 Task: Write a Python program to find the largest element in a list.
Action: Mouse moved to (169, 65)
Screenshot: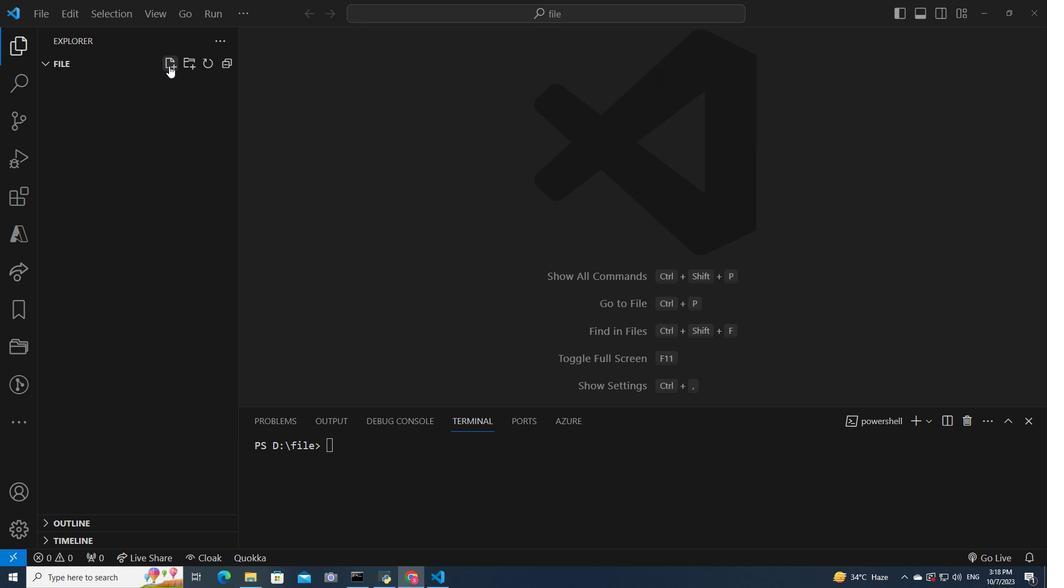 
Action: Mouse pressed left at (169, 65)
Screenshot: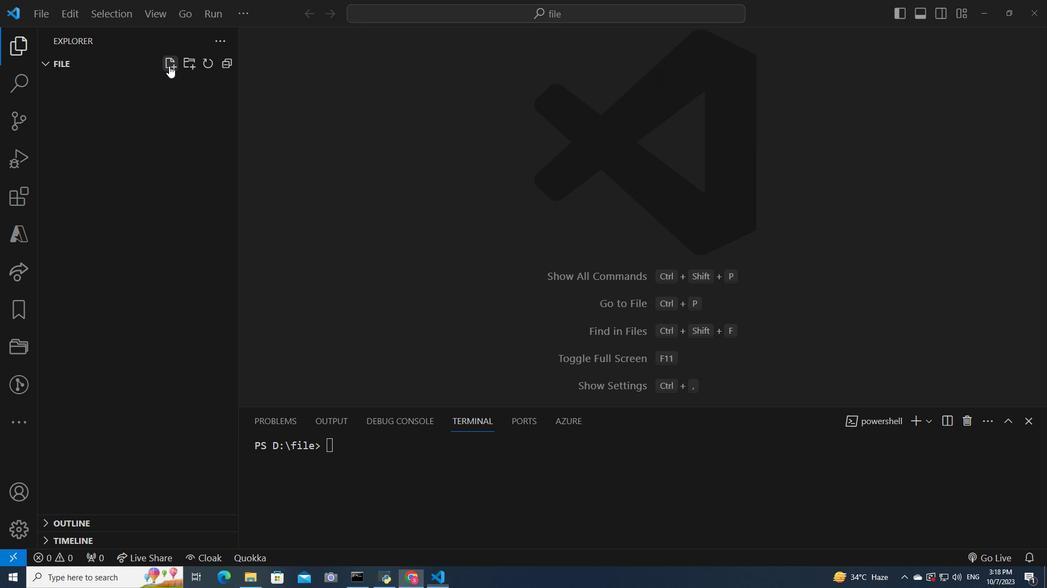 
Action: Mouse moved to (144, 79)
Screenshot: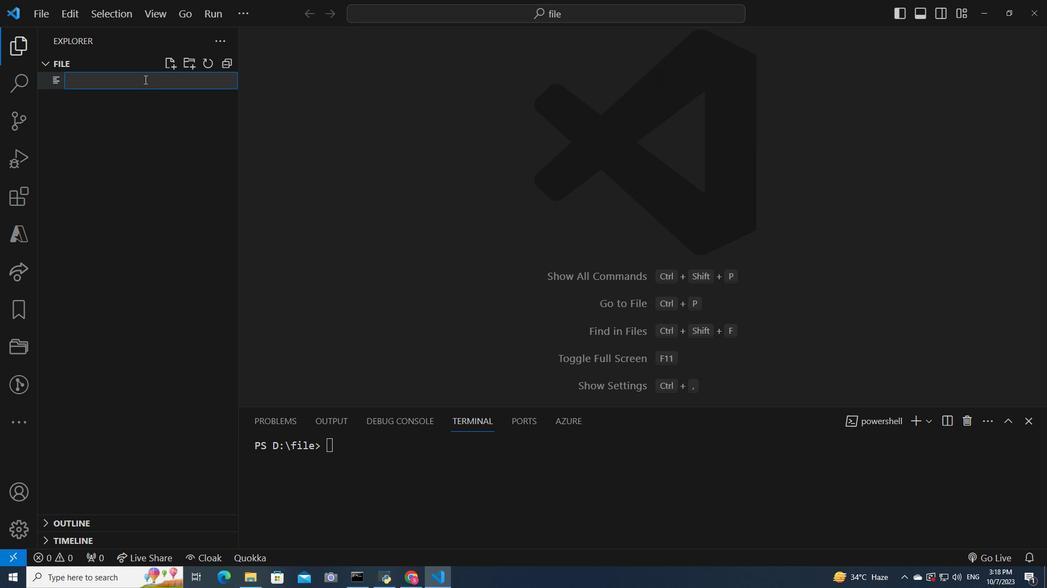 
Action: Key pressed list<Key.shift>_number.py<Key.enter>def<Key.space>find<Key.shift>_largest-<Key.backspace><Key.shift>_element<Key.shift_r><Key.shift_r>(input<Key.shift>_list<Key.right><Key.shift_r>:<Key.enter>if<Key.space>not<Key.space>input<Key.shift>_list<Key.shift_r>:<Key.enter>return<Key.space><Key.shift_r>"<Key.shift>List<Key.space>is<Key.space>empty<Key.right><Key.enter><Key.enter>largest<Key.space>=<Key.space>input<Key.shift>_list[0]<Key.space><Key.shift>#<Key.space><Key.shift>Assumn<Key.space>the<Key.space>first<Key.space>element<Key.space>is<Key.space>the<Key.space>largest<Key.enter><Key.enter>for<Key.space>element<Key.space>in<Key.space>input<Key.shift><Key.shift><Key.shift><Key.shift><Key.shift>_list<Key.shift_r>:<Key.enter>if<Key.space>element<Key.space><Key.shift_r>><Key.space>largest<Key.shift_r>:<Key.enter>largest<Key.space>=<Key.space>element<Key.enter><Key.backspace>t<Key.enter><Key.enter><Key.enter><Key.backspace><Key.backspace>return<Key.space>largest<Key.enter><Key.enter><Key.enter><Key.shift>#<Key.space><Key.shift>Example<Key.space>ussage<Key.shift_r>:<Key.enter>my<Key.shift><Key.shift>_list<Key.space>=<Key.space><Key.shift_r>[12,<Key.space>45,<Key.space>78,<Key.space>34,<Key.space>56,<Key.space>89,<Key.space>23<Key.right><Key.enter>largest<Key.shift>_element<Key.space>=<Key.space>find<Key.shift>_largest<Key.shift>_element<Key.shift_r><Key.shift_r>(my<Key.shift>_list<Key.right><Key.enter>print<Key.shift_r><Key.shift_r><Key.shift_r><Key.shift_r>(<Key.shift_r>"<Key.shift>The<Key.space>largest<Key.space>element<Key.space>in<Key.space>the<Key.space>list<Key.space>is<Key.shift_r><Key.shift_r><Key.shift_r><Key.shift_r><Key.shift_r><Key.shift_r><Key.shift_r><Key.shift_r><Key.shift_r><Key.shift_r><Key.shift_r><Key.shift_r><Key.shift_r><Key.shift_r><Key.shift_r>:<Key.right>,<Key.space>largest<Key.shift>_element<Key.right><Key.right>
Screenshot: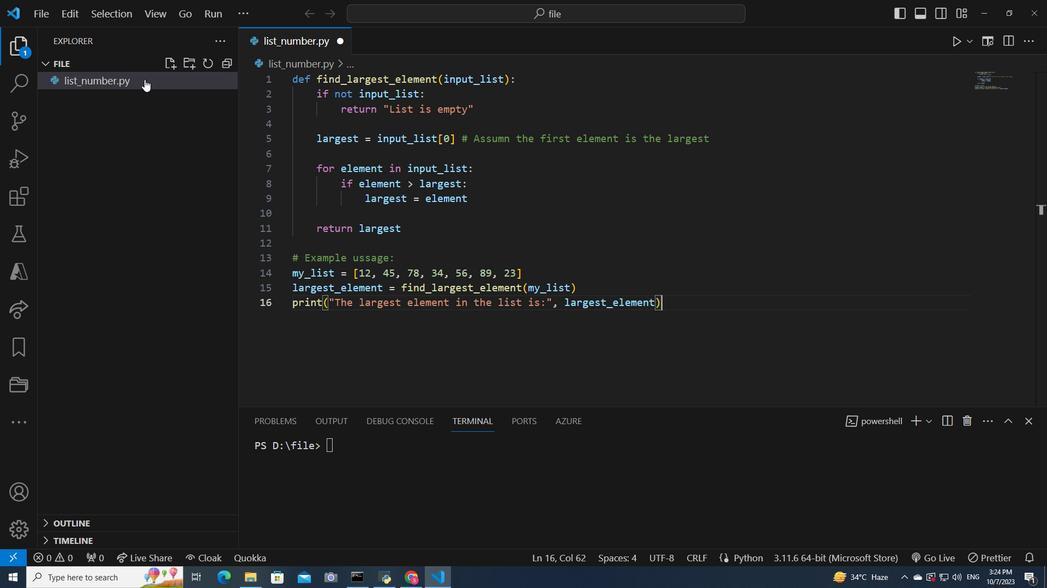 
Action: Mouse moved to (40, 18)
Screenshot: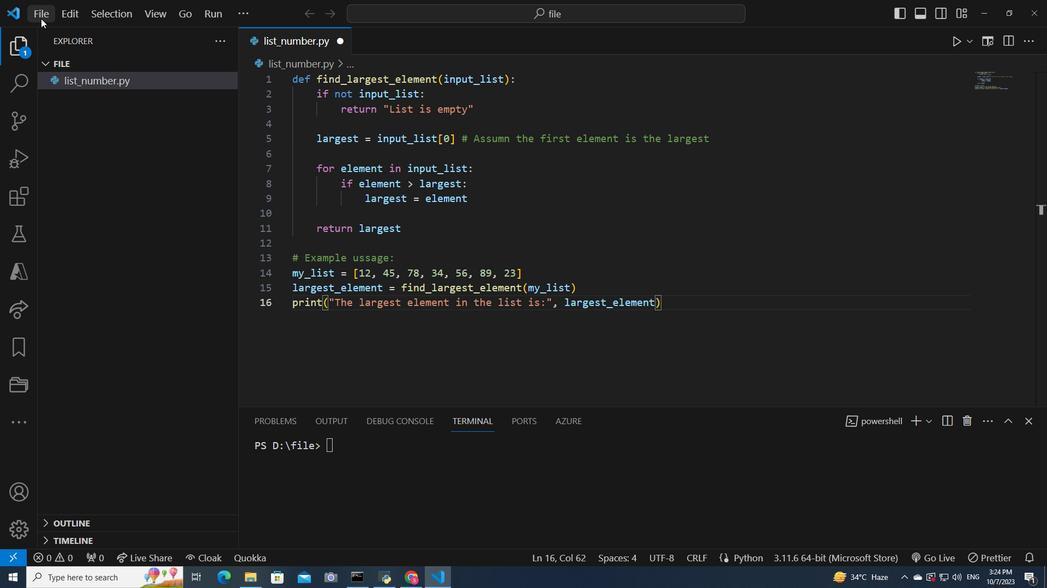 
Action: Mouse pressed left at (40, 18)
Screenshot: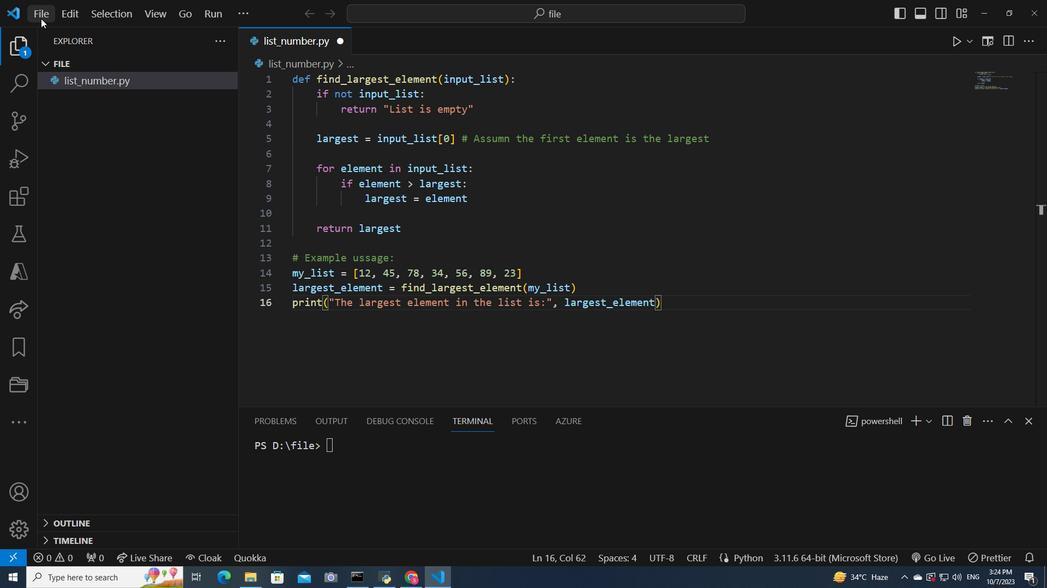
Action: Mouse moved to (63, 269)
Screenshot: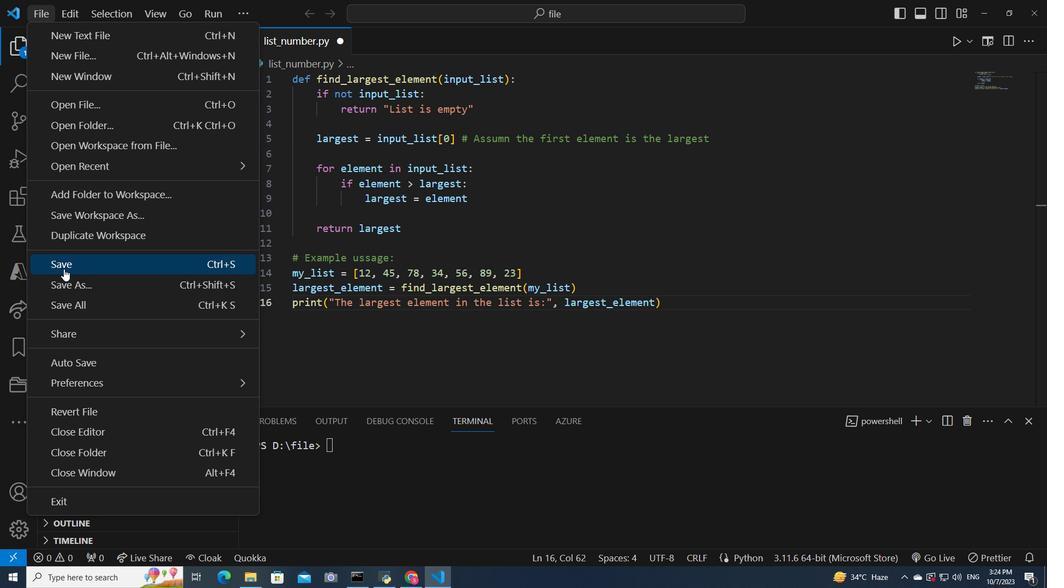 
Action: Mouse pressed left at (63, 269)
Screenshot: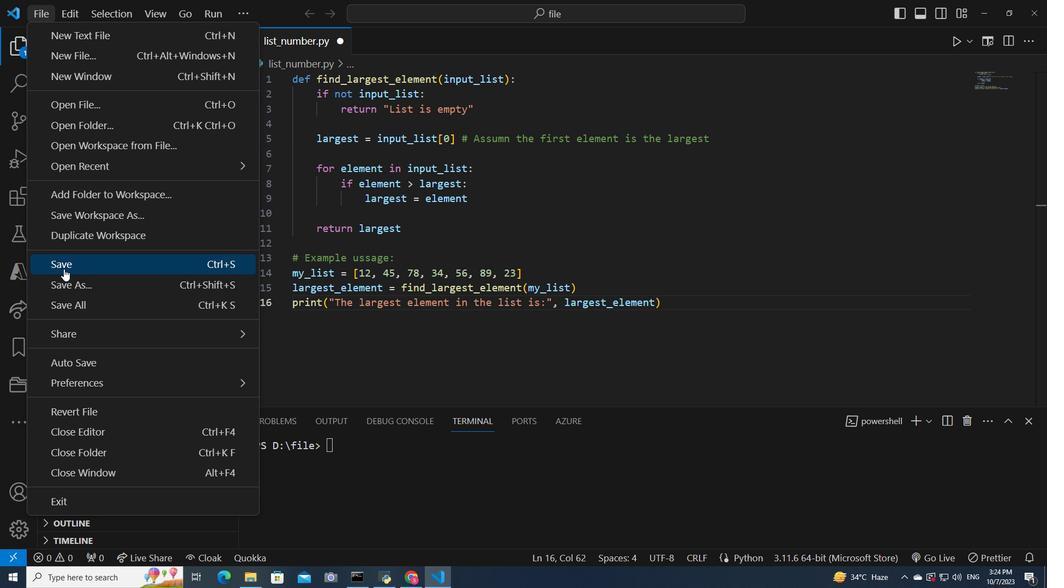 
Action: Mouse moved to (956, 42)
Screenshot: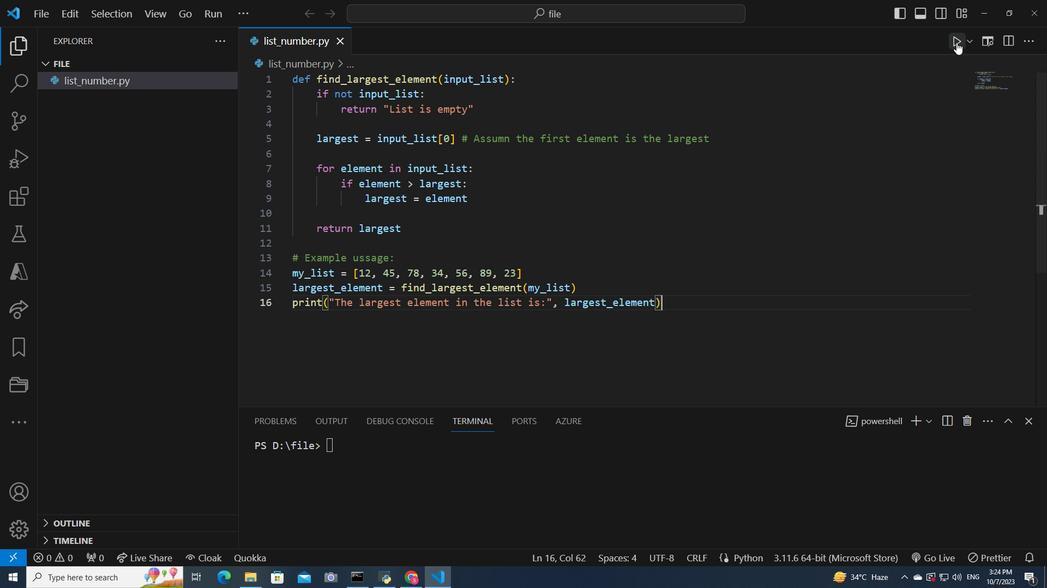 
Action: Mouse pressed left at (956, 42)
Screenshot: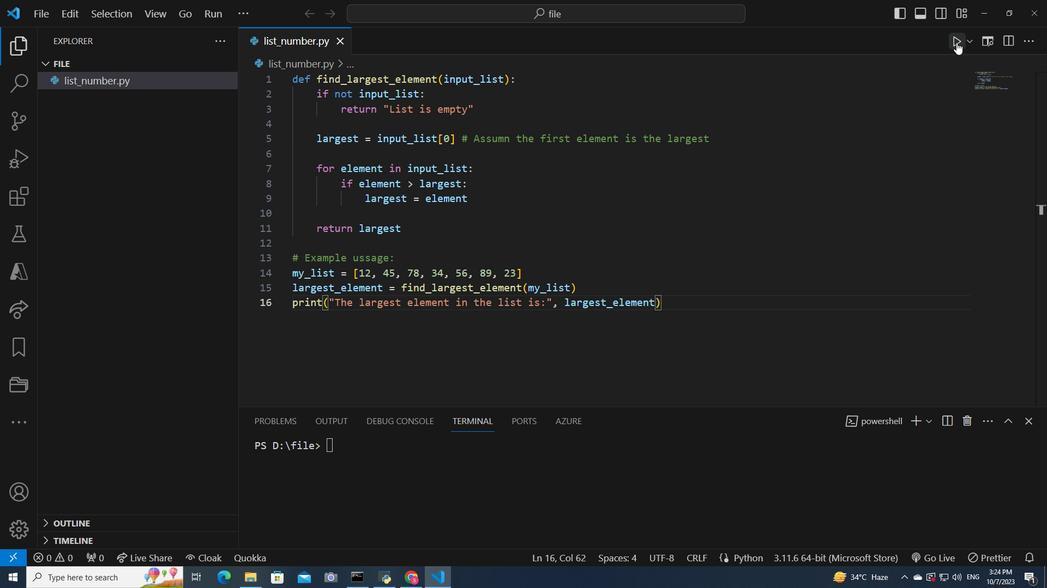 
Action: Mouse moved to (395, 274)
Screenshot: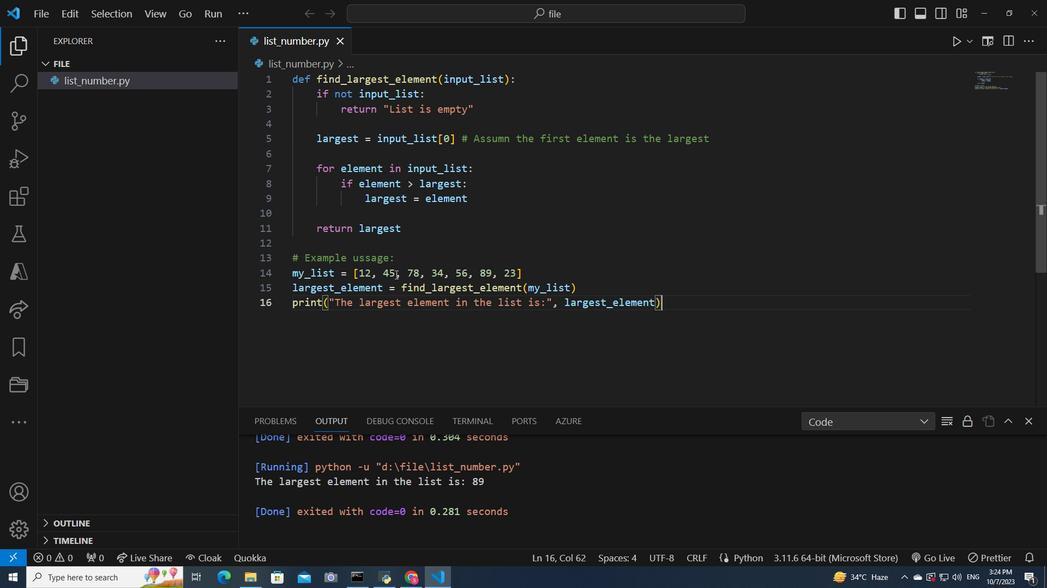 
Action: Mouse pressed left at (395, 274)
Screenshot: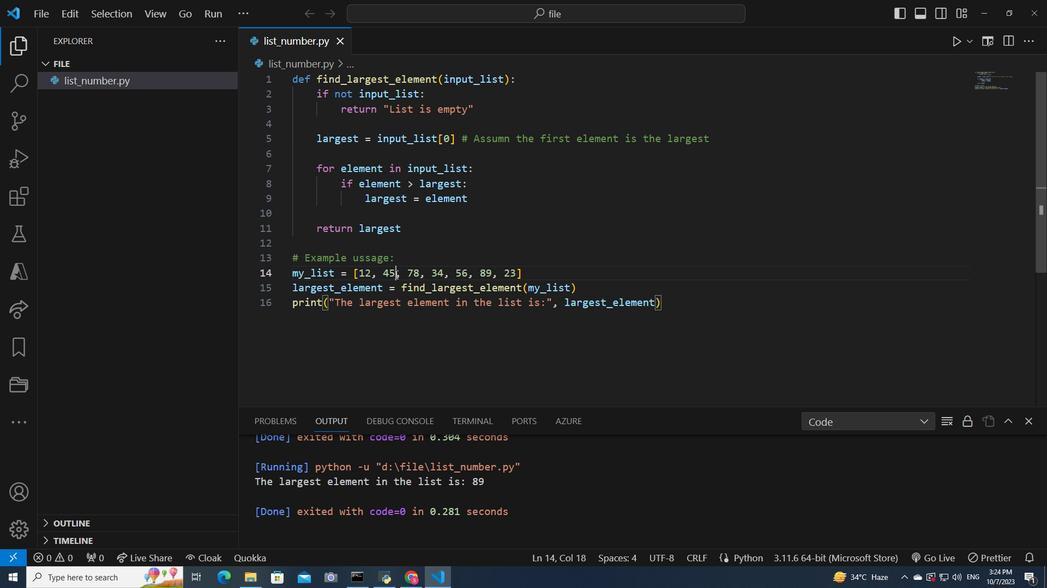 
Action: Key pressed <Key.backspace><Key.backspace>
Screenshot: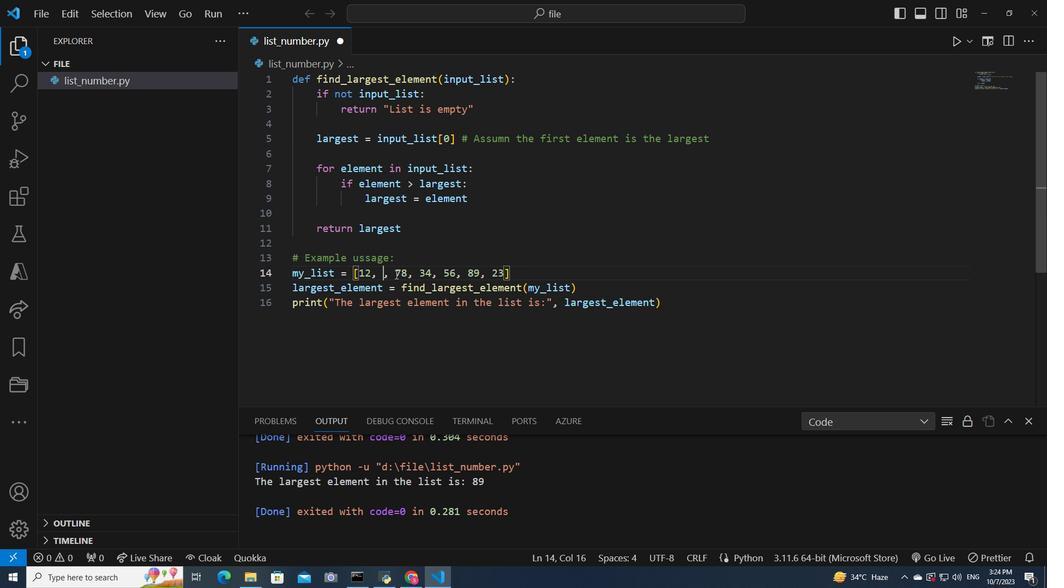 
Action: Mouse moved to (395, 274)
Screenshot: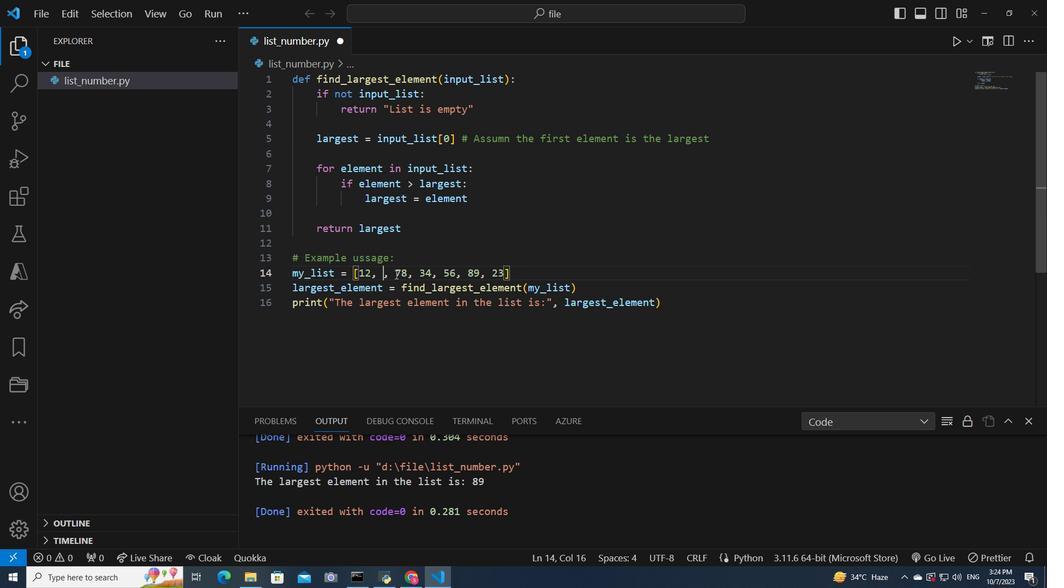 
Action: Key pressed 129
Screenshot: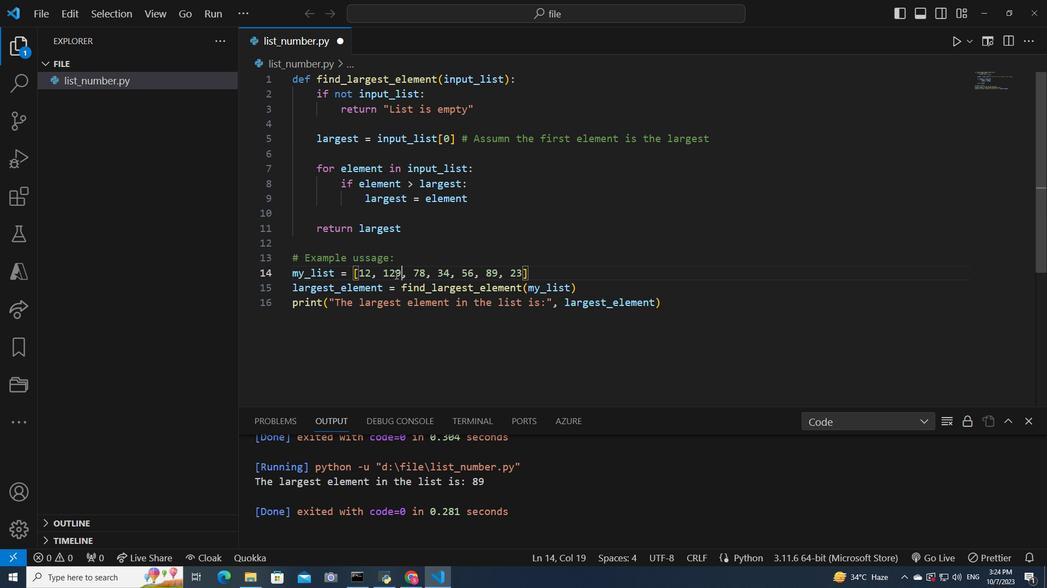 
Action: Mouse moved to (959, 42)
Screenshot: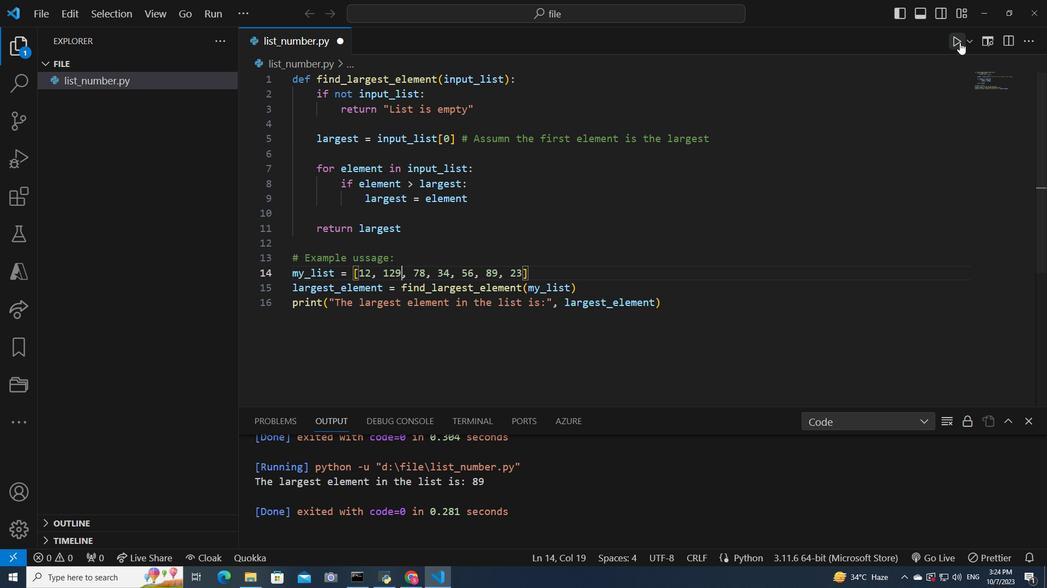 
Action: Mouse pressed left at (959, 42)
Screenshot: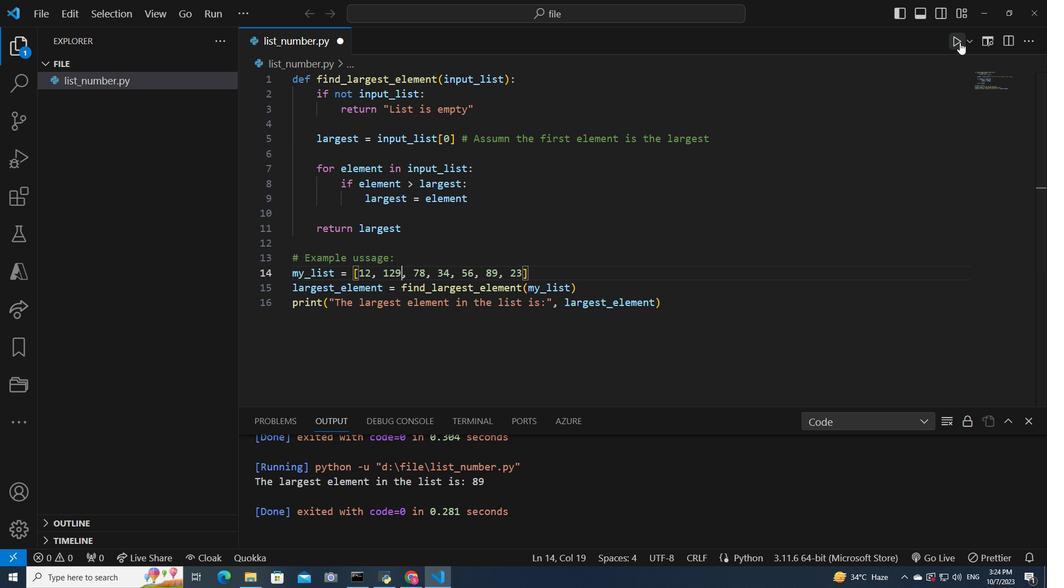 
Action: Mouse moved to (39, 15)
Screenshot: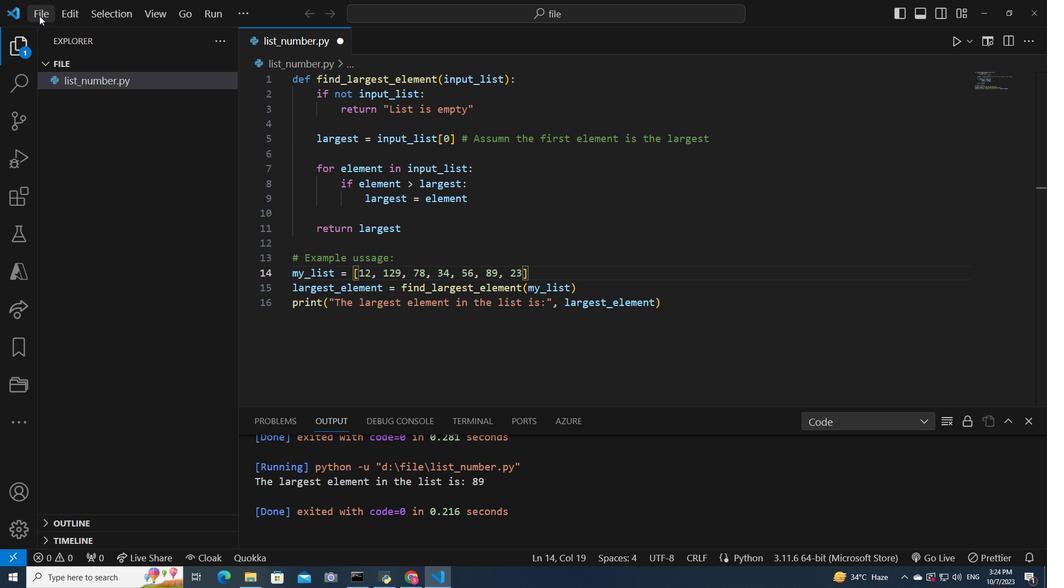 
Action: Mouse pressed left at (39, 15)
Screenshot: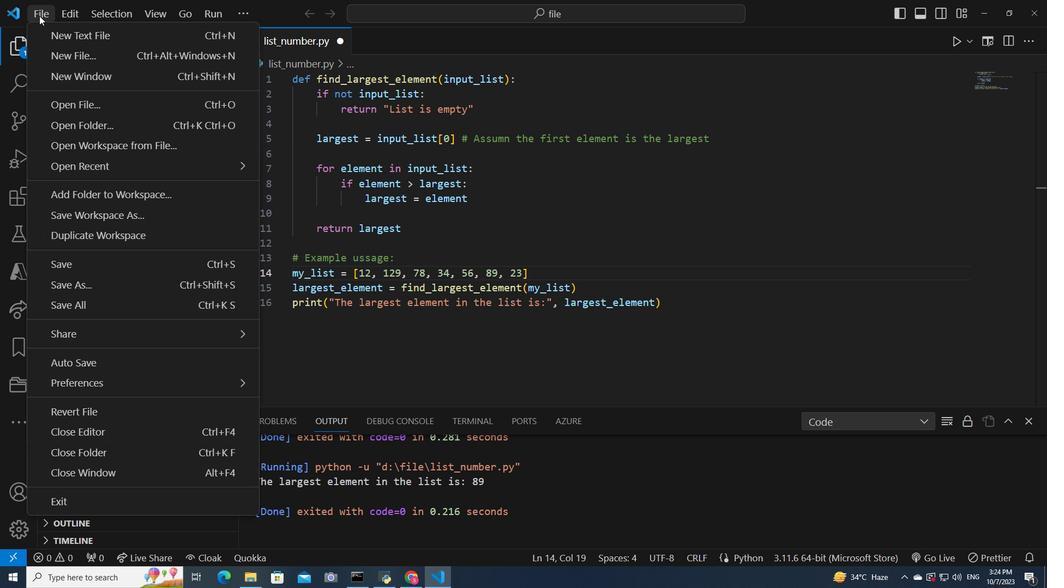 
Action: Mouse moved to (71, 268)
Screenshot: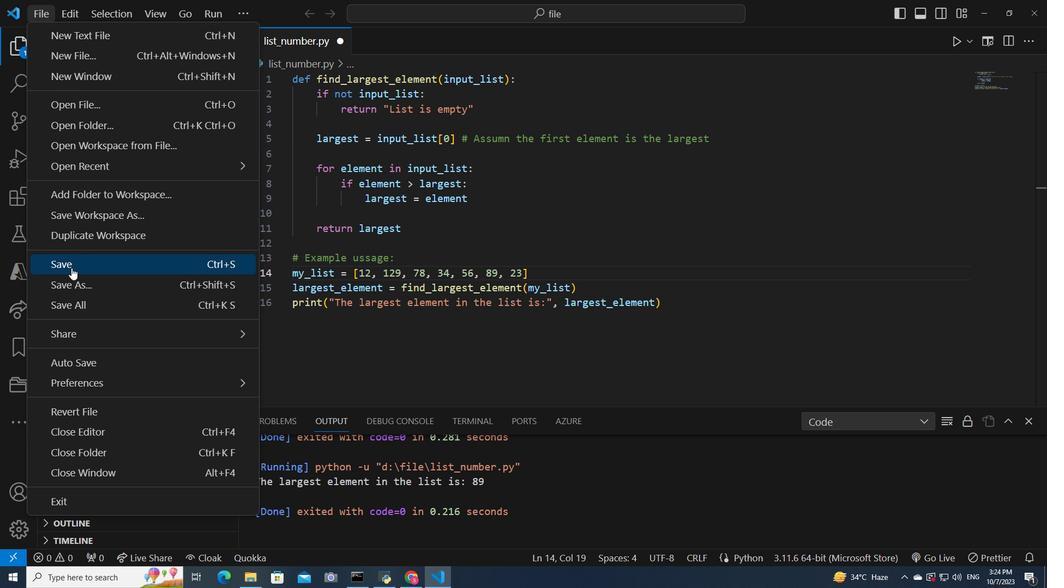 
Action: Mouse pressed left at (71, 268)
Screenshot: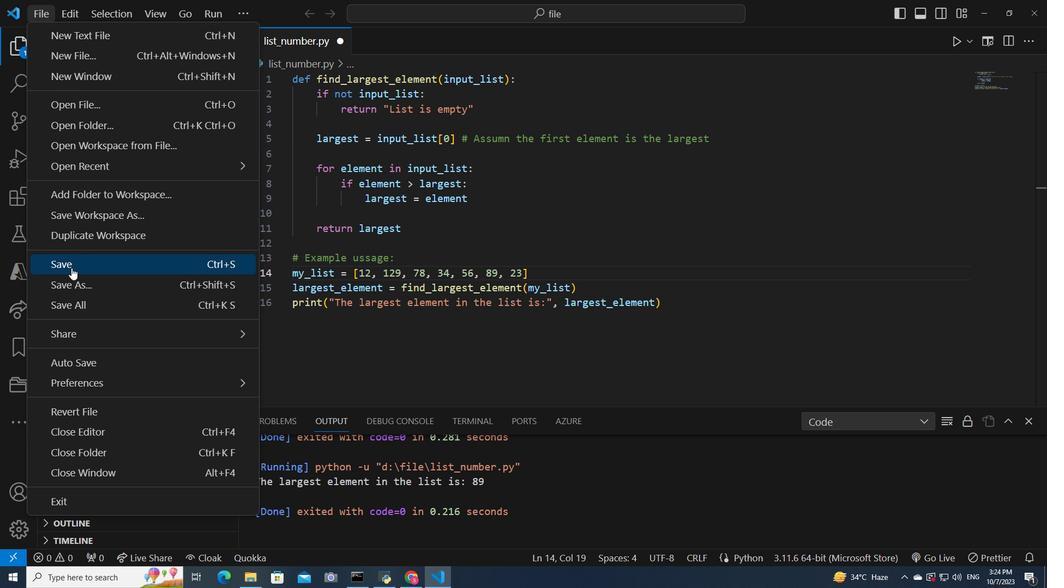 
Action: Mouse moved to (952, 46)
Screenshot: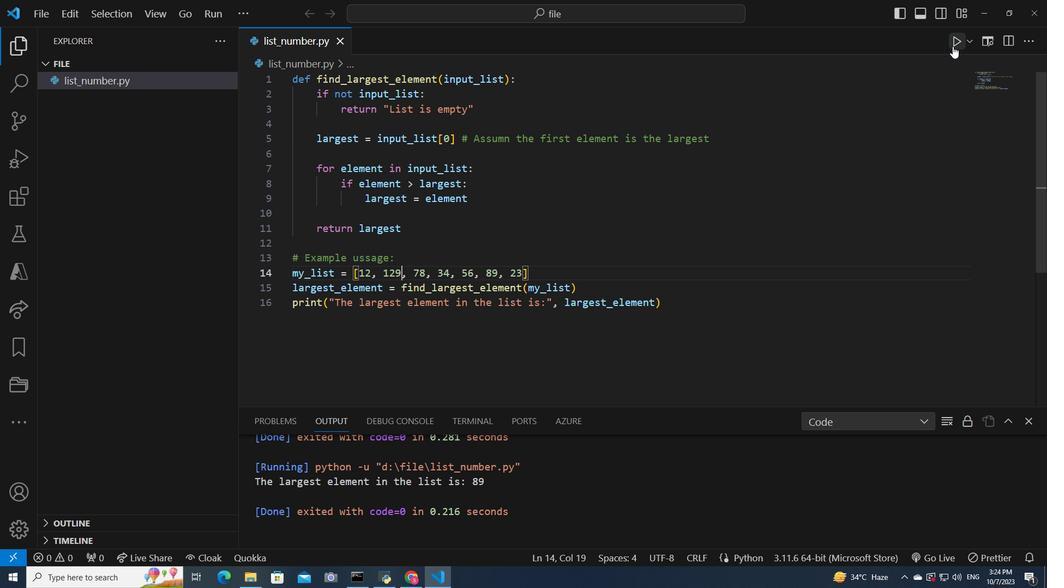 
Action: Mouse pressed left at (952, 46)
Screenshot: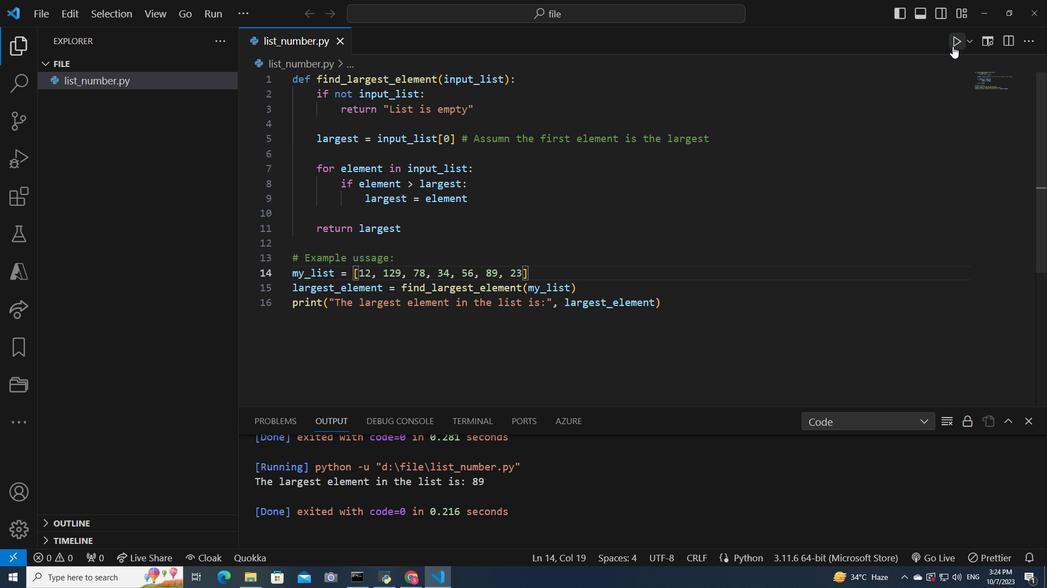 
Action: Mouse moved to (584, 488)
Screenshot: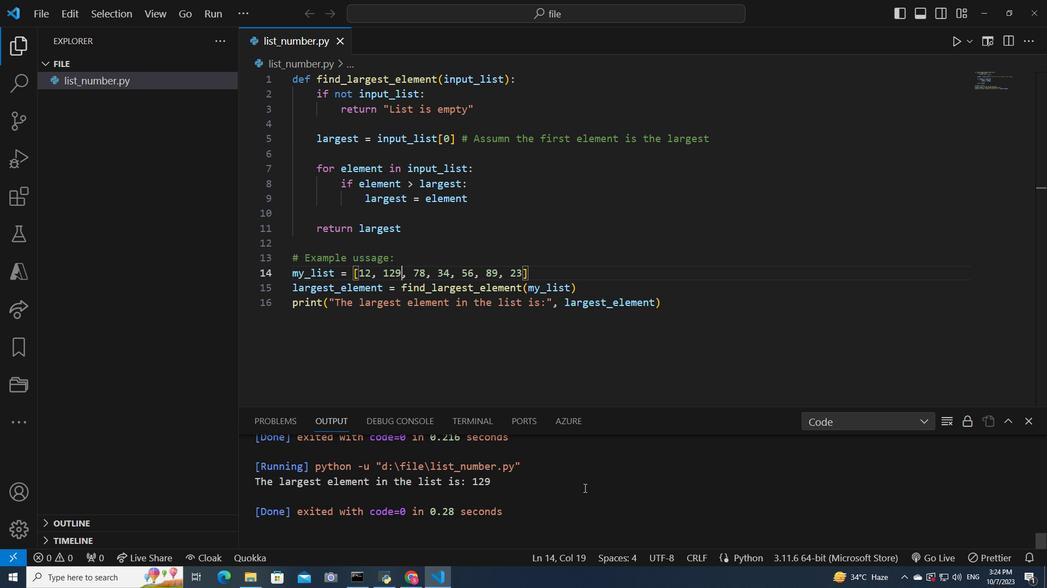 
